 Task: Read a file named "log.txt" and summarize the number of log entries for each type of error.
Action: Mouse moved to (302, 321)
Screenshot: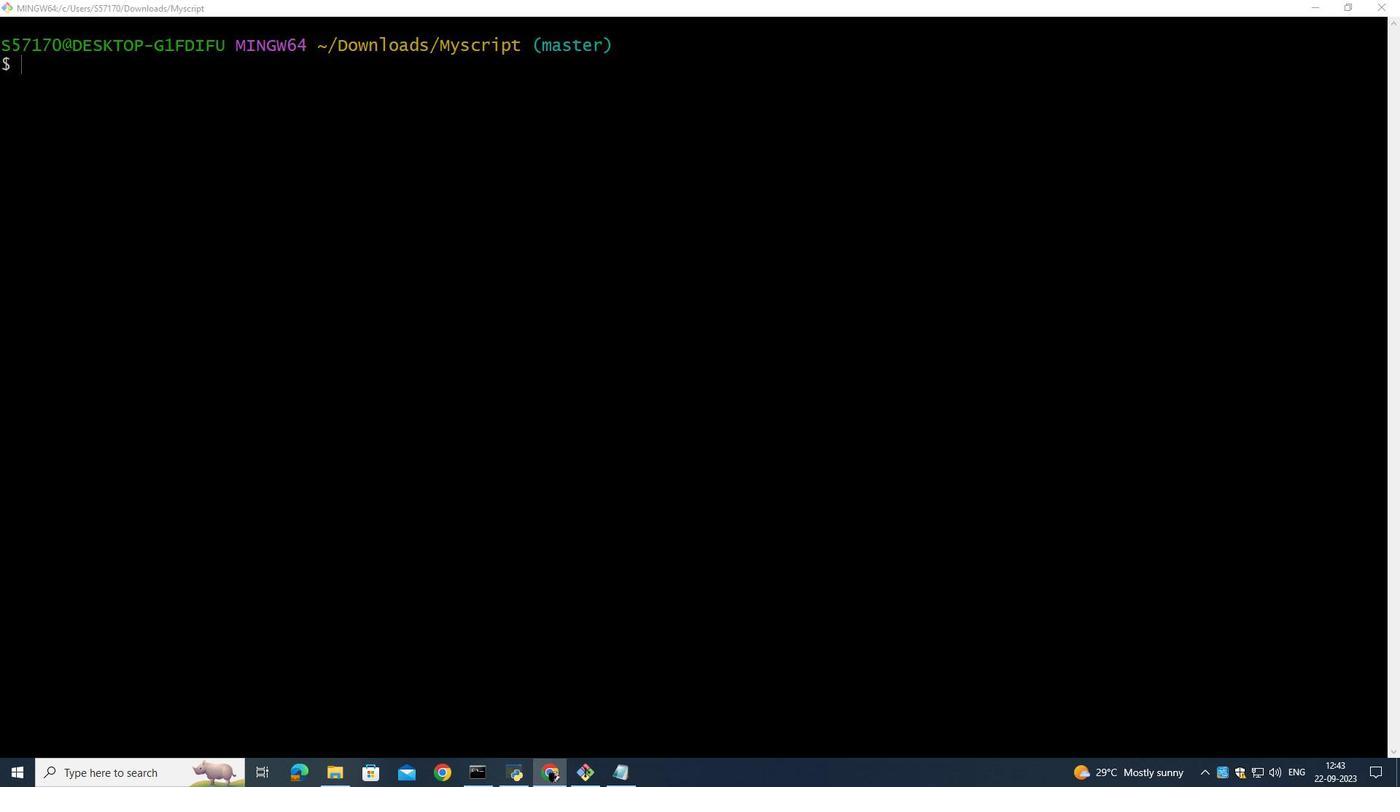
Action: Mouse pressed left at (302, 321)
Screenshot: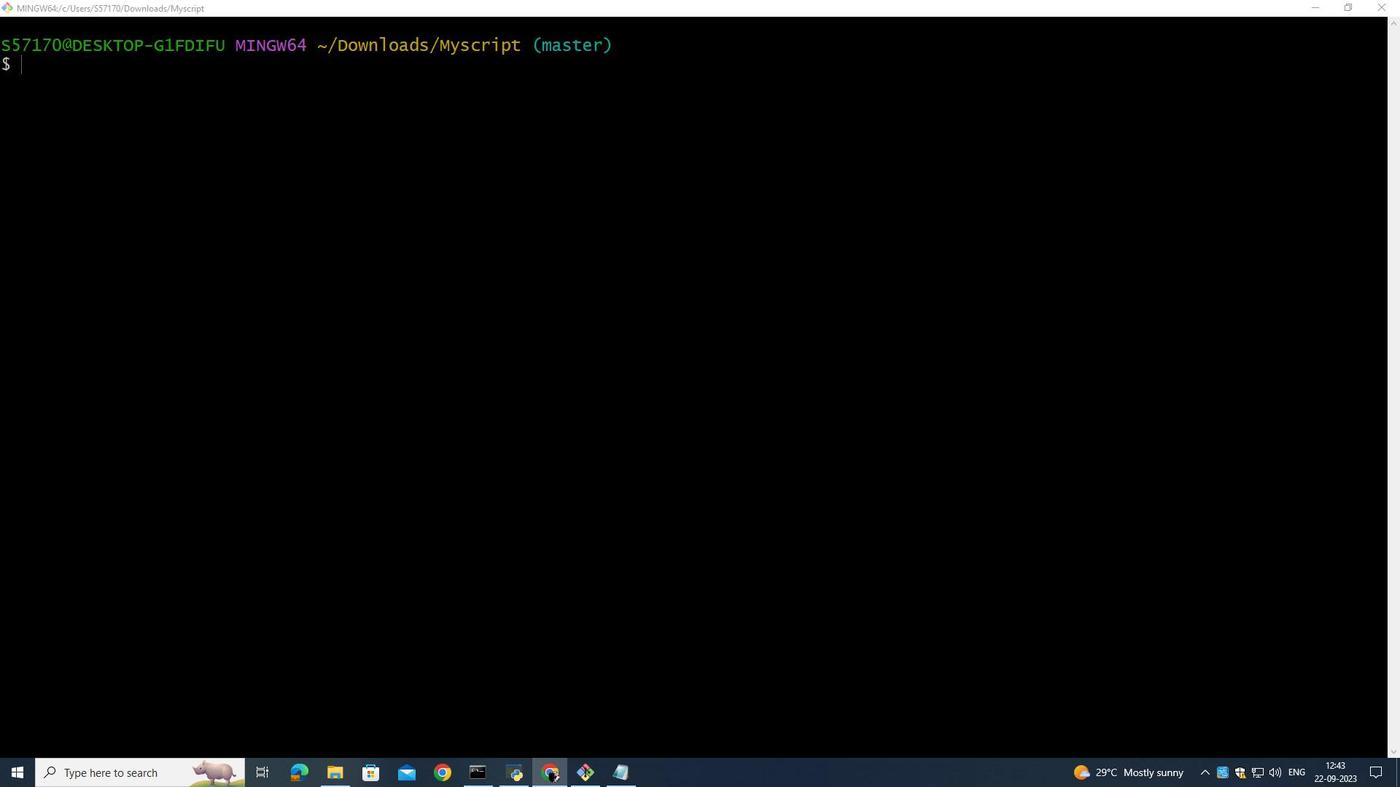 
Action: Mouse moved to (70, 207)
Screenshot: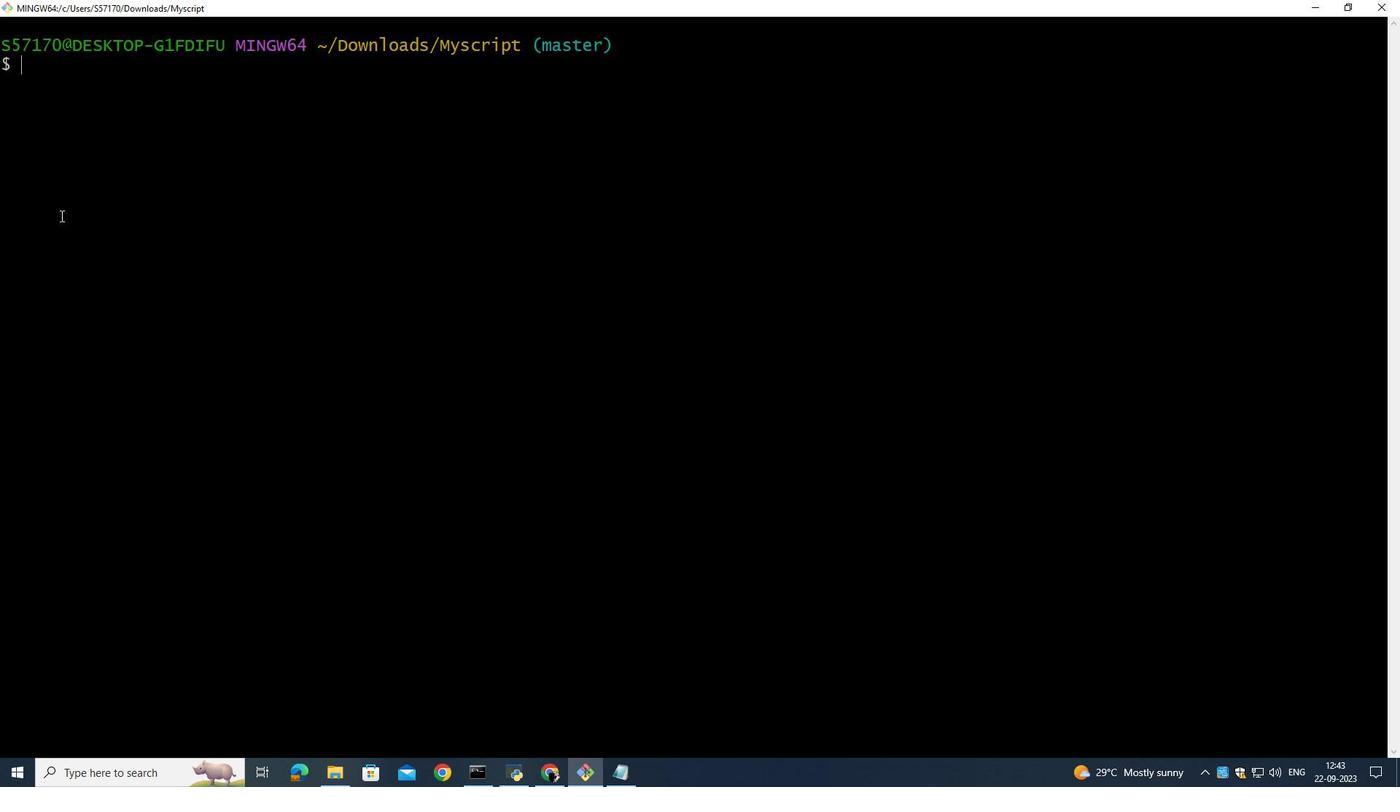 
Action: Mouse pressed left at (70, 207)
Screenshot: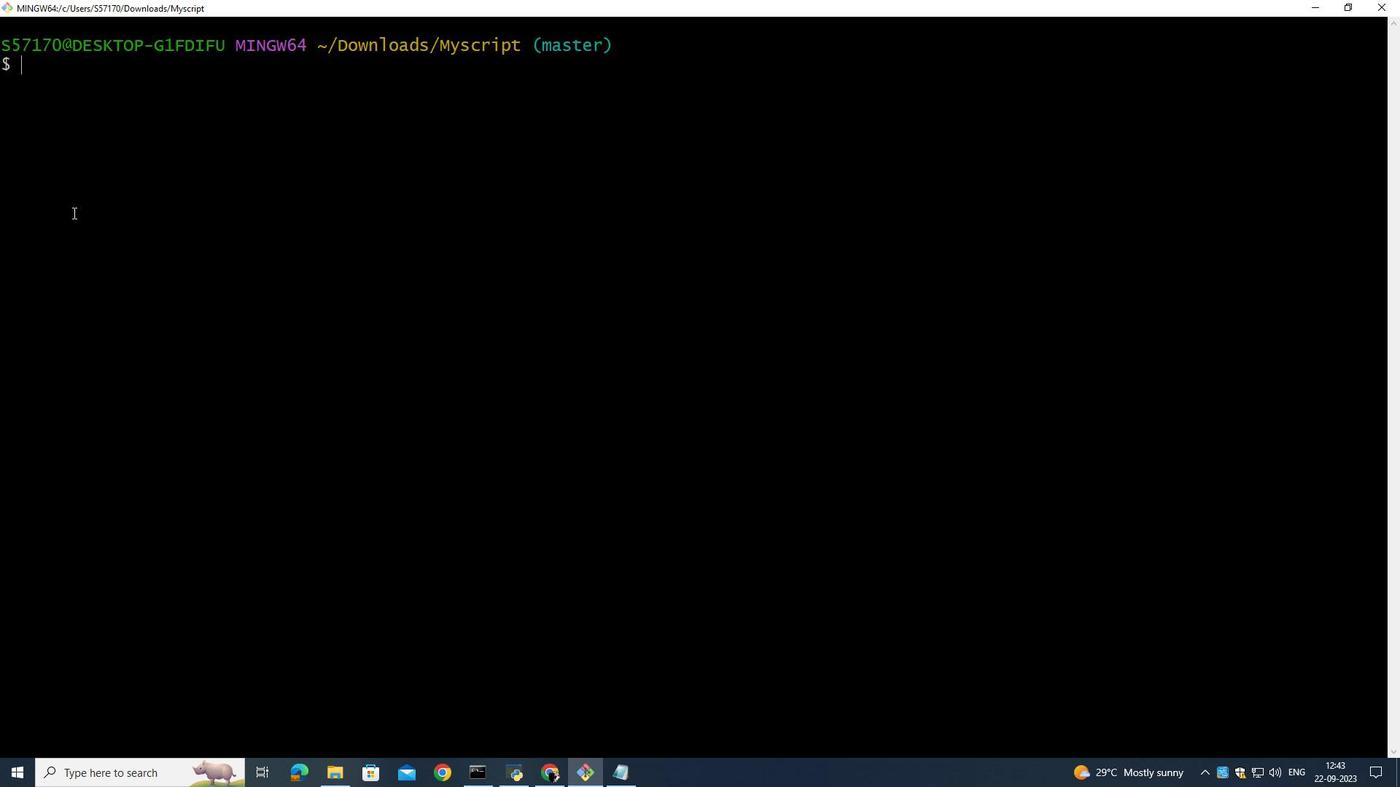 
Action: Mouse moved to (72, 207)
Screenshot: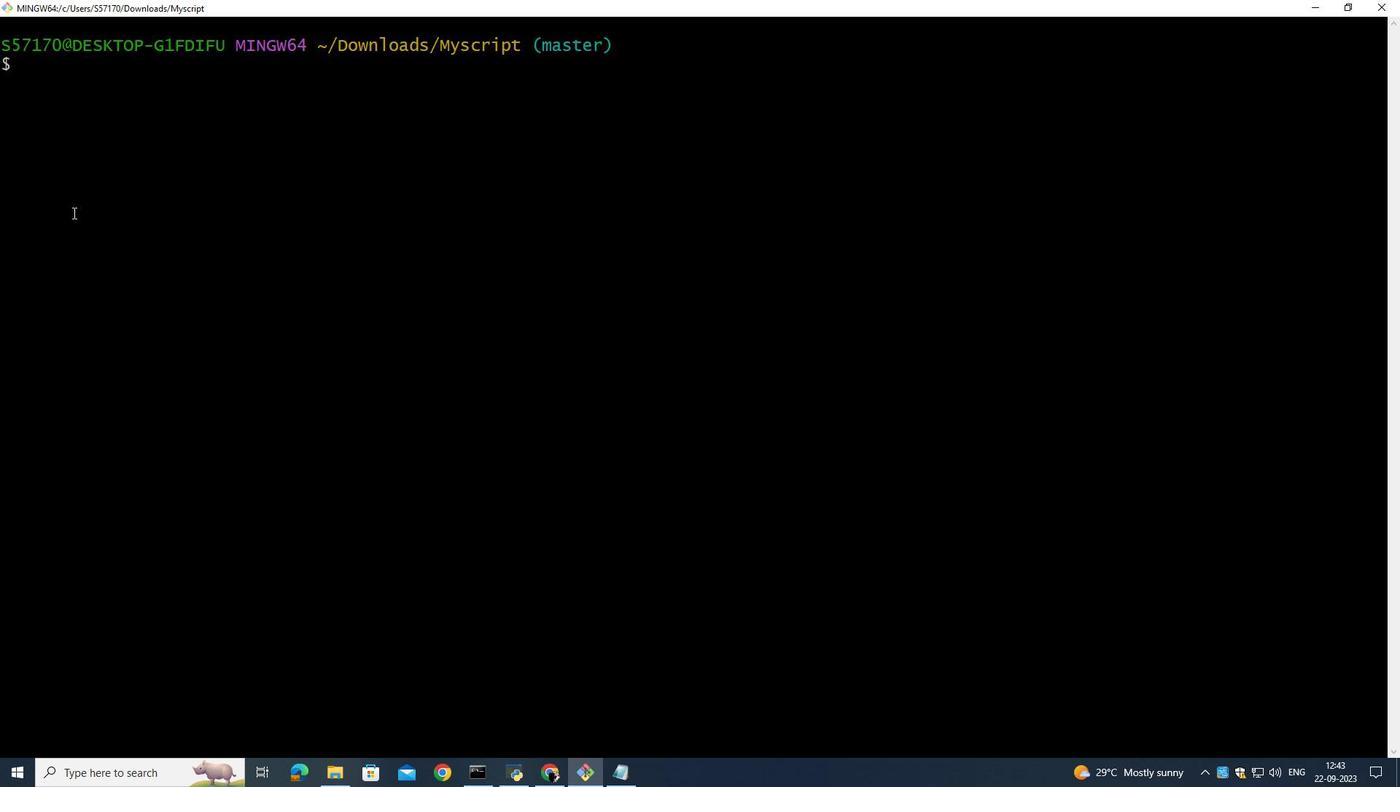 
Action: Key pressed ls<Key.enter>touch<Key.space>l<Key.backspace>l<Key.backspace>script.sh<Key.enter>ls<Key.enter>vis<Key.space><Key.backspace><Key.backspace><Key.space>script.sh<Key.enter>i<Key.shift>#<Key.shift>!/bin/bash<Key.enter><Key.enter><Key.shift><Key.shift><Key.shift><Key.shift><Key.shift><Key.shift><Key.shift><Key.shift><Key.shift><Key.shift><Key.shift><Key.shift><Key.shift><Key.shift>#<Key.caps_lock>C<Key.caps_lock>heck<Key.space>if<Key.space>the<Key.space>file<Key.space>exists<Key.enter><Key.backspace>if<Key.space>[<Key.space><Key.shift>!<Key.space>-f<Key.space><Key.shift_r>:<Key.backspace><Key.shift_r>"log.txt<Key.shift_r>"<Key.space>]<Key.space><Key.backspace>;<Key.space>then<Key.enter>echo<Key.space><Key.shift_r>"<Key.caps_lock>E<Key.caps_lock>rror<Key.shift_r>:<Key.space>'log.txt'<Key.space>file<Key.space>not<Key.space>found.<Key.shift_r>"<Key.enter>exit<Key.space>1<Key.enter>fi<Key.enter><Key.enter>
Screenshot: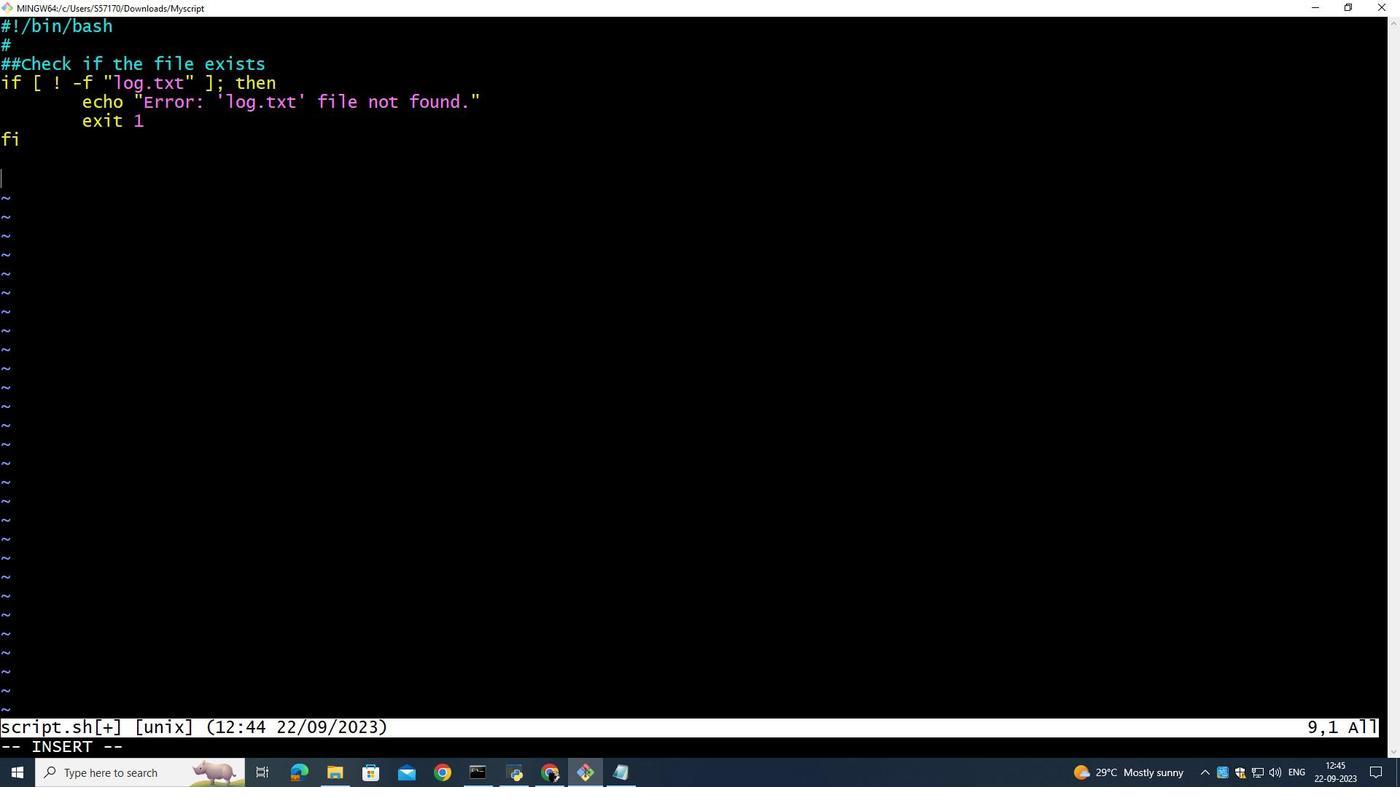 
Action: Mouse moved to (307, 280)
Screenshot: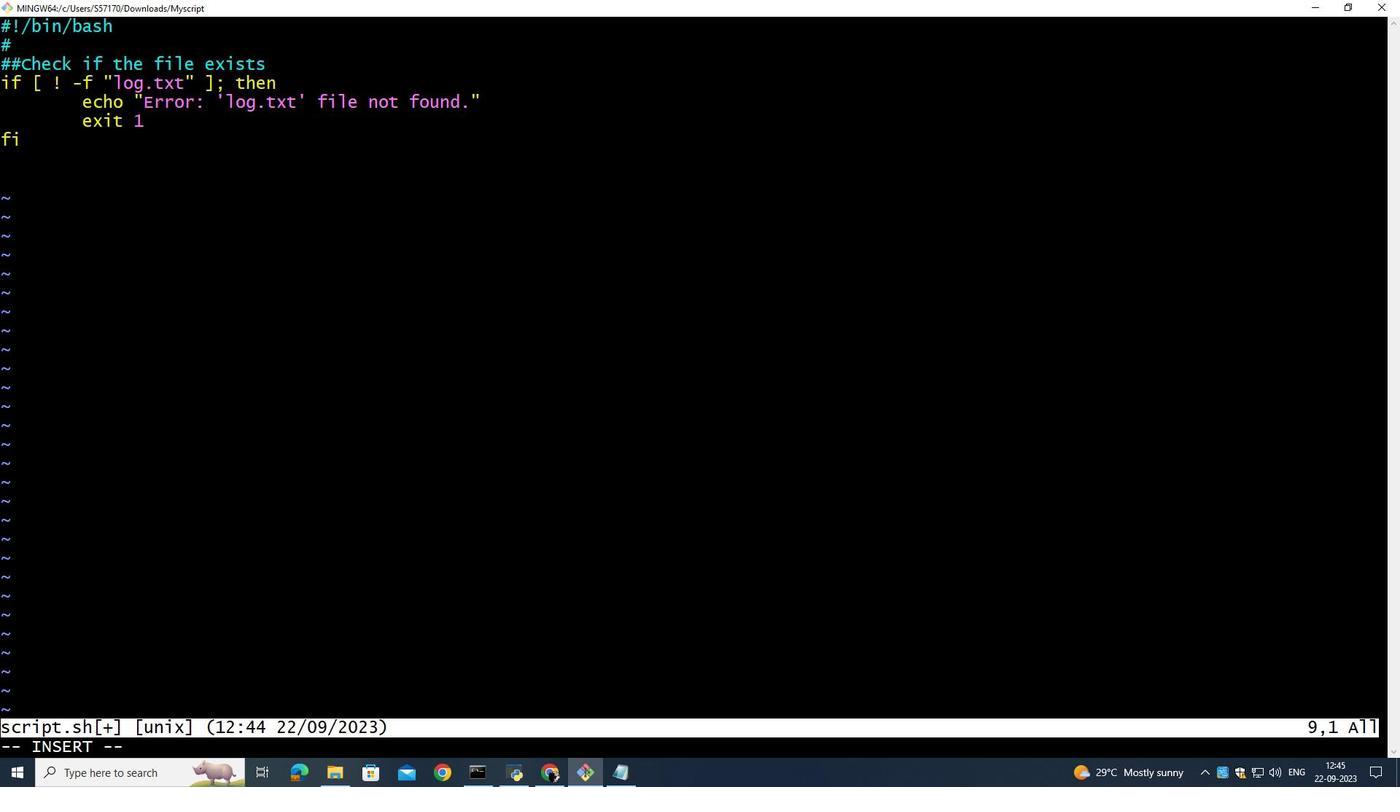 
Action: Mouse scrolled (307, 280) with delta (0, 0)
Screenshot: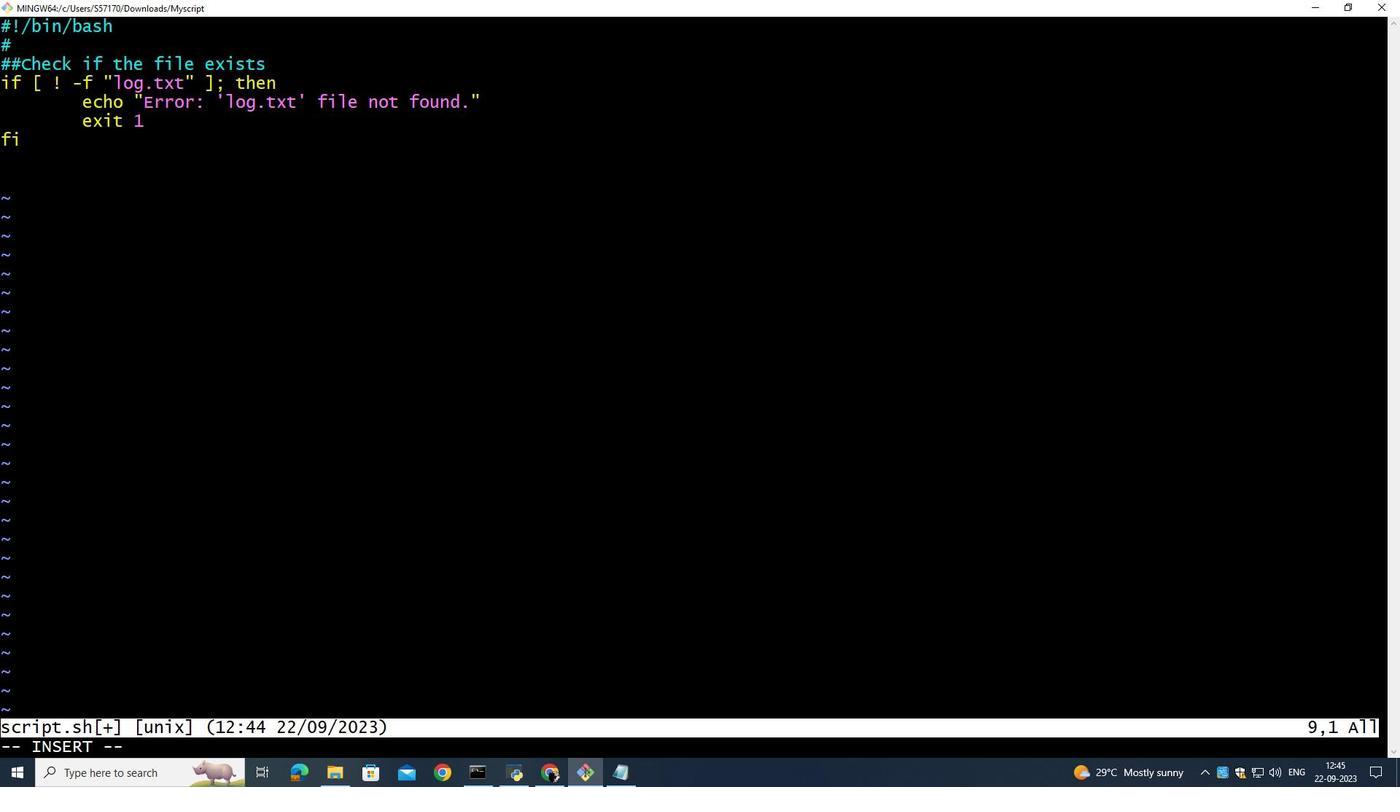 
Action: Mouse scrolled (307, 280) with delta (0, 0)
Screenshot: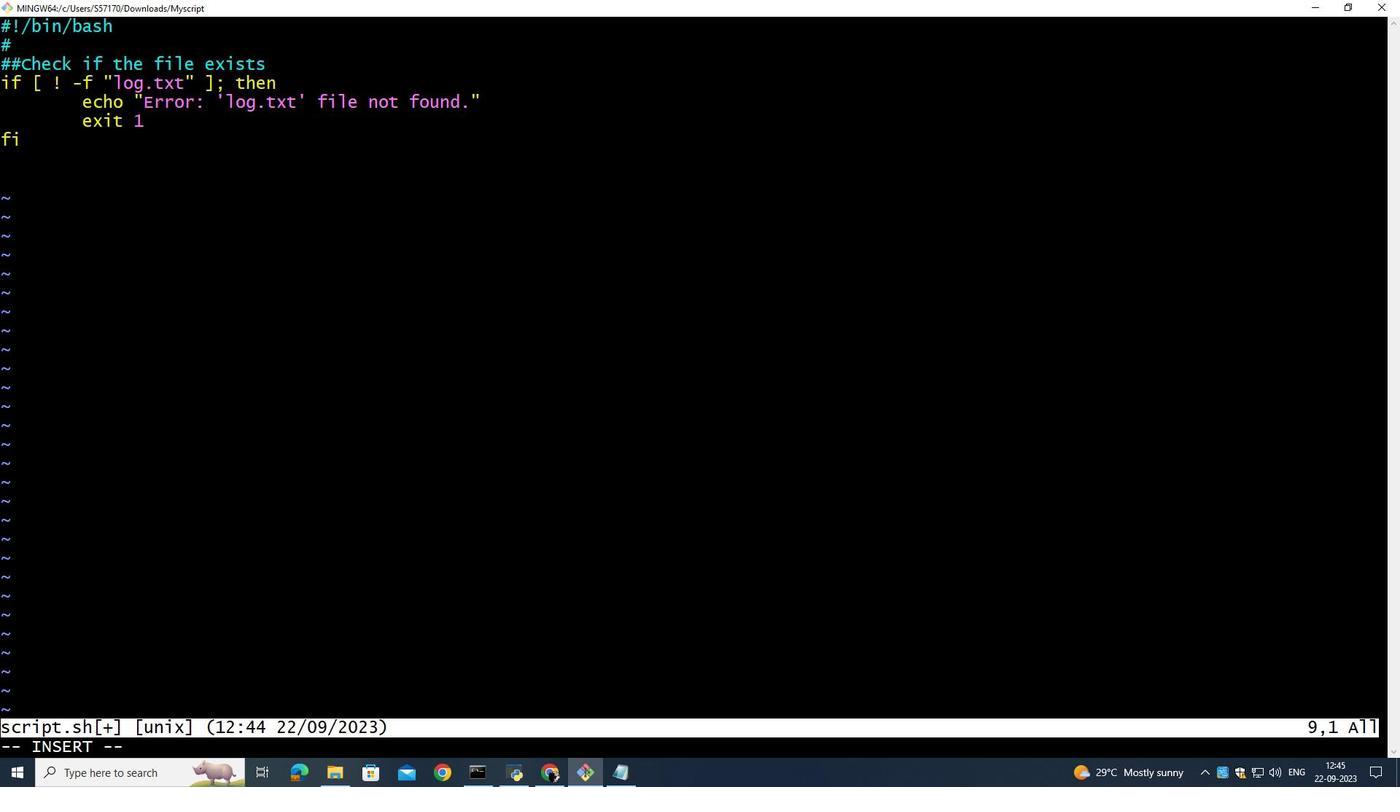 
Action: Mouse moved to (307, 280)
Screenshot: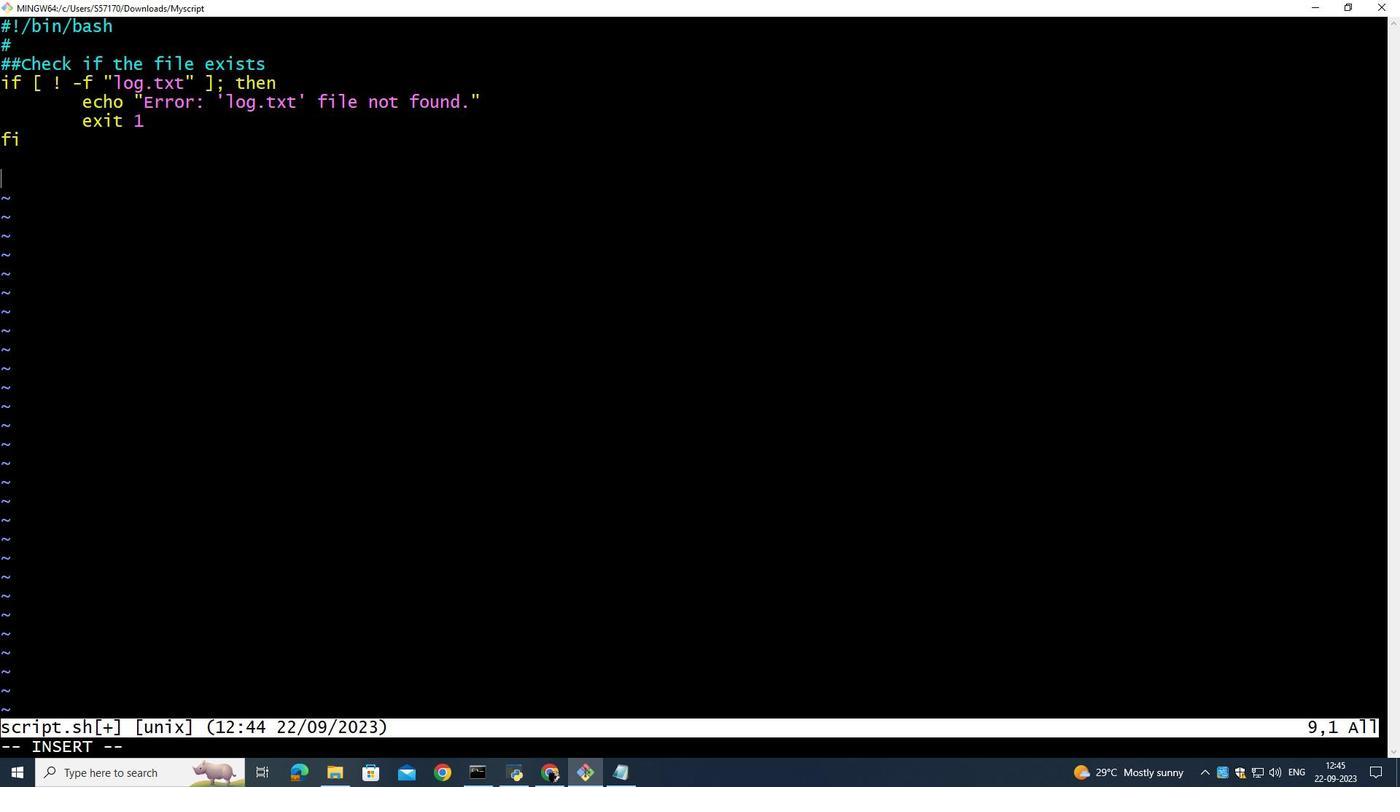 
Action: Mouse scrolled (307, 280) with delta (0, 0)
Screenshot: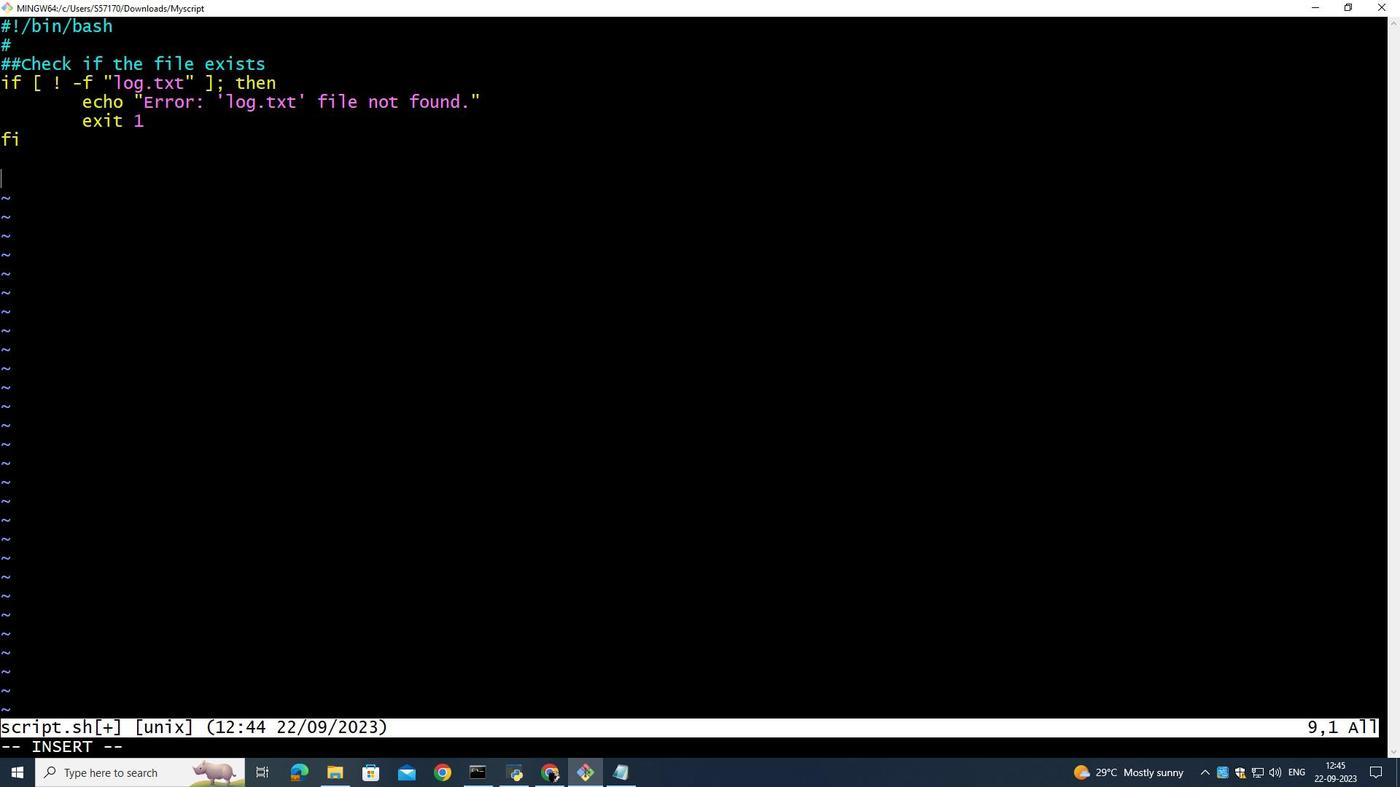 
Action: Mouse moved to (67, 210)
Screenshot: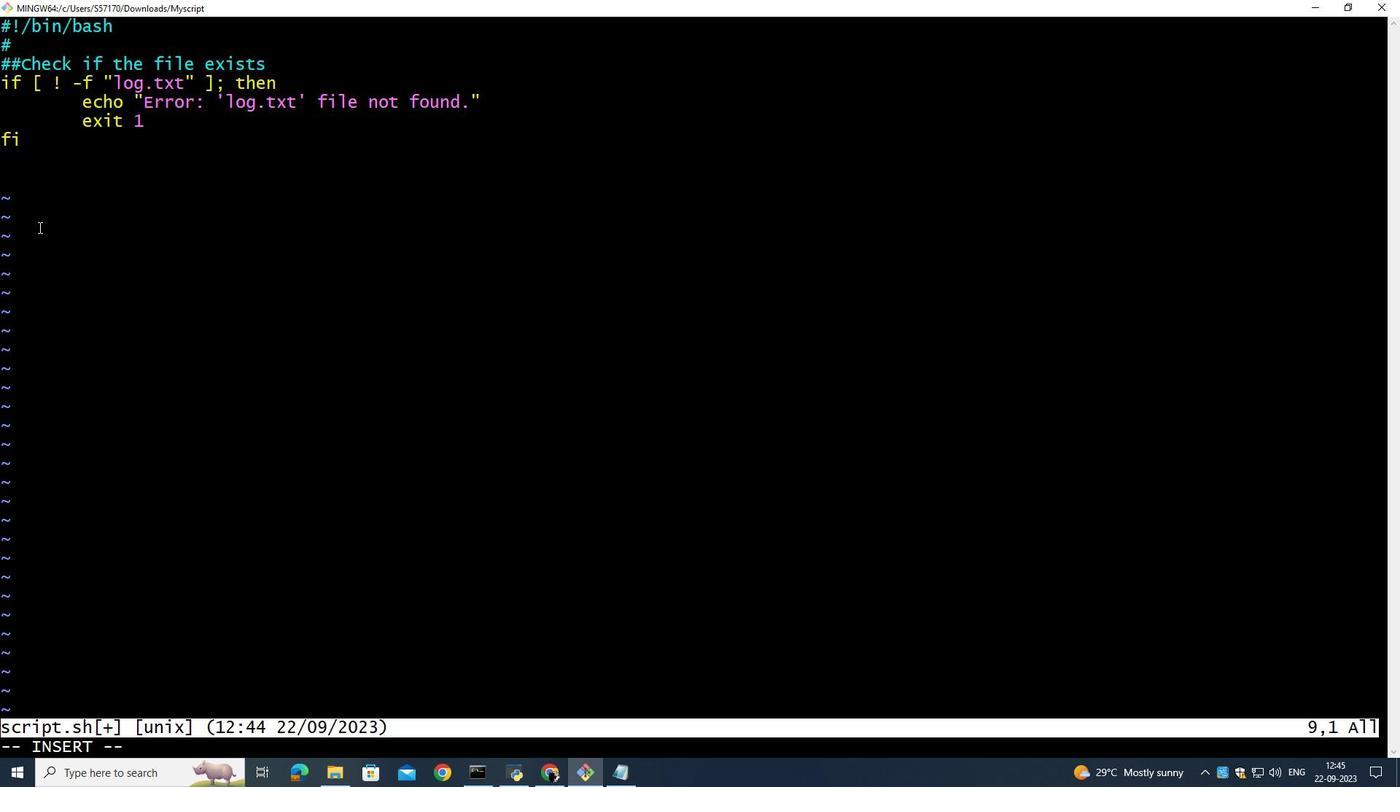 
Action: Key pressed <Key.shift><Key.shift><Key.shift><Key.shift><Key.shift><Key.shift>$<Key.backspace><Key.shift>#<Key.caps_lock>R<Key.caps_lock>ead<Key.space>the<Key.space>file<Key.space>and<Key.space>summarize<Key.space>errors<Key.enter><Key.backspace>while<Key.space><Key.caps_lock>IFS<Key.space><Key.caps_lock><Key.caps_lock>=<Key.backspace><Key.backspace>=<Key.space>READ<Key.space><Key.backspace><Key.backspace><Key.backspace><Key.backspace><Key.caps_lock><Key.backspace>red<Key.backspace>ad<Key.space>-r<Key.space>line;<Key.space>do\<Key.backspace><Key.enter>if<Key.space>[[<Key.space><Key.shift><Key.shift><Key.shift><Key.shift><Key.shift><Key.shift><Key.shift>$line<Key.space>==<Key.space><Key.shift_r><Key.shift_r><Key.shift_r><Key.shift_r><Key.shift_r><Key.shift_r><Key.shift_r><Key.shift_r><Key.shift_r><Key.shift_r><Key.shift_r><Key.shift_r><Key.shift_r><Key.shift_r><Key.shift_r><Key.shift_r><Key.shift_r><Key.shift_r><Key.shift_r><Key.shift_r><Key.shift_r><Key.shift_r><Key.shift_r><Key.shift_r><Key.shift_r><Key.shift_r><Key.shift_r><Key.shift_r><Key.shift_r><Key.shift_r>*<Key.shift_r>"<Key.caps_lock>ERROR<Key.shift_r>"<Key.shift_r><Key.shift_r><Key.shift_r><Key.shift_r><Key.shift_r><Key.shift_r><Key.shift_r><Key.shift_r><Key.shift_r><Key.shift_r><Key.shift_r>*<Key.space>]]'<Key.backspace>;<Key.space>THEN<Key.backspace><Key.backspace><Key.backspace><Key.backspace><Key.caps_lock>then<Key.enter>error<Key.shift_r>_type=<Key.shift><Key.shift><Key.shift><Key.shift><Key.shift><Key.shift><Key.shift>$<Key.shift_r>(echo<Key.space><Key.shift_r>"<Key.shift><Key.shift><Key.shift><Key.shift><Key.shift><Key.shift>$line<Key.shift_r>"<Key.space><Key.shift_r>}<Key.backspace><Key.shift_r>|<Key.space>ae<Key.backspace>wk<Key.space>-<Key.caps_lock>F<Key.space>'<Key.caps_lock>er<Key.backspace><Key.backspace><Key.caps_lock>ERROR<Key.shift_r>:<Key.space>'<Key.space>'<Key.shift_r><Key.shift_r><Key.shift_r><Key.shift_r><Key.shift_r><Key.shift_r><Key.shift_r><Key.shift_r><Key.shift_r><Key.shift_r>{PRINT<Key.space><Key.shift><Key.shift><Key.shift>$2<Key.left><Key.left><Key.left><Key.left><Key.right><Key.backspace><Key.backspace><Key.backspace><Key.backspace><Key.backspace><Key.caps_lock>print<Key.right><Key.right><Key.right><Key.shift_r>}'<Key.shift_r><Key.shift_r><Key.shift_r><Key.shift_r><Key.shift_r><Key.shift_r><Key.shift_r><Key.shift_r>)<Key.enter>errors<Key.shift_r><Key.shift_r><Key.shift_r><Key.shift_r><Key.shift_r><Key.shift_r><Key.shift_r><Key.shift_r><Key.shift_r><Key.shift_r><Key.shift_r><Key.shift_r><Key.shift_r><Key.shift_r><Key.shift_r><Key.shift_r><Key.shift_r>{<Key.backspace>[<Key.shift_r>"<Key.shift><Key.shift><Key.shift><Key.shift>$error<Key.shift_r>_type<Key.shift_r>"]=<Key.shift><Key.shift><Key.shift><Key.shift><Key.shift><Key.shift><Key.shift><Key.shift><Key.shift><Key.shift><Key.shift><Key.shift><Key.shift><Key.shift><Key.shift><Key.shift>$<Key.shift_r>((errors[<Key.shift_r>"<Key.shift><Key.shift><Key.shift><Key.shift><Key.shift>$error<Key.shift_r>_type<Key.shift_r>"]<Key.space><Key.shift_r><Key.shift_r><Key.shift_r><Key.shift_r><Key.shift_r><Key.shift_r><Key.shift_r><Key.shift_r><Key.shift_r><Key.shift_r><Key.shift_r><Key.shift_r>+1<Key.shift_r>))<Key.left><Key.left><Key.left><Key.space><Key.right><Key.right><Key.right><Key.enter>fi<Key.enter>done<Key.space><Key.shift_r><<Key.space><Key.shift_r>"log.txt<Key.shift_r>"<Key.enter><Key.enter><Key.shift>#<Key.caps_lock>D<Key.caps_lock>isplay<Key.space>the<Key.space>summary<Key.enter>e<Key.backspace><Key.backspace><Key.enter>echo<Key.space><Key.shift_r>"<Key.caps_lock>S<Key.caps_lock>ummary<Key.space>of<Key.space>errors<Key.shift_r><Key.shift_r><Key.shift_r><Key.shift_r><Key.shift_r>:<Key.shift_r>"<Key.enter>for<Key.space>error<Key.shift_r>_type<Key.space>in<Key.space><Key.shift_r>"<Key.shift><Key.shift><Key.shift><Key.shift><Key.shift><Key.shift><Key.shift><Key.shift><Key.shift><Key.shift>$<Key.shift_r>{<Key.shift><Key.shift><Key.shift><Key.shift><Key.shift><Key.shift><Key.shift><Key.shift><Key.shift><Key.shift><Key.shift><Key.shift><Key.shift><Key.shift><Key.shift><Key.shift><Key.shift><Key.shift>!errors[<Key.shift><Key.shift>@]<Key.shift_r>}<Key.shift_r>";<Key.space>do<Key.enter>echo<Key.space><Key.shift_r>"type<Key.shift_r>:<Key.space><Key.shift><Key.shift><Key.shift><Key.shift><Key.shift><Key.shift><Key.shift>$error<Key.shift_r>_type<Key.space>-count<Key.shift_r>:<Key.space><Key.shift><Key.shift><Key.shift><Key.shift><Key.shift><Key.shift><Key.shift>$<Key.shift><Key.shift><Key.shift_r>{errors[<Key.shift><Key.shift><Key.shift><Key.shift><Key.shift><Key.shift><Key.shift><Key.shift><Key.shift><Key.shift><Key.shift><Key.shift>$error<Key.shift_r>_type]<Key.shift_r><Key.shift_r><Key.shift_r><Key.shift_r><Key.shift_r><Key.shift_r><Key.shift_r><Key.shift_r>}<Key.shift_r>"<Key.enter>done<Key.esc><Key.shift_r><Key.shift_r><Key.shift_r><Key.shift_r><Key.shift_r><Key.shift_r><Key.shift_r><Key.shift_r><Key.shift_r><Key.shift_r><Key.shift_r><Key.shift_r>:wq<Key.shift>!<Key.enter><Key.up><Key.left><Key.left><Key.left><Key.left><Key.left><Key.left><Key.left><Key.left><Key.left><Key.left><Key.right><Key.backspace><Key.backspace><Key.backspace>cat<Key.space><Key.enter>./script.sh<Key.enter>clear<Key.enter>touch<Key.space>log.txt<Key.enter><Key.up><Key.up><Key.up><Key.enter>
Screenshot: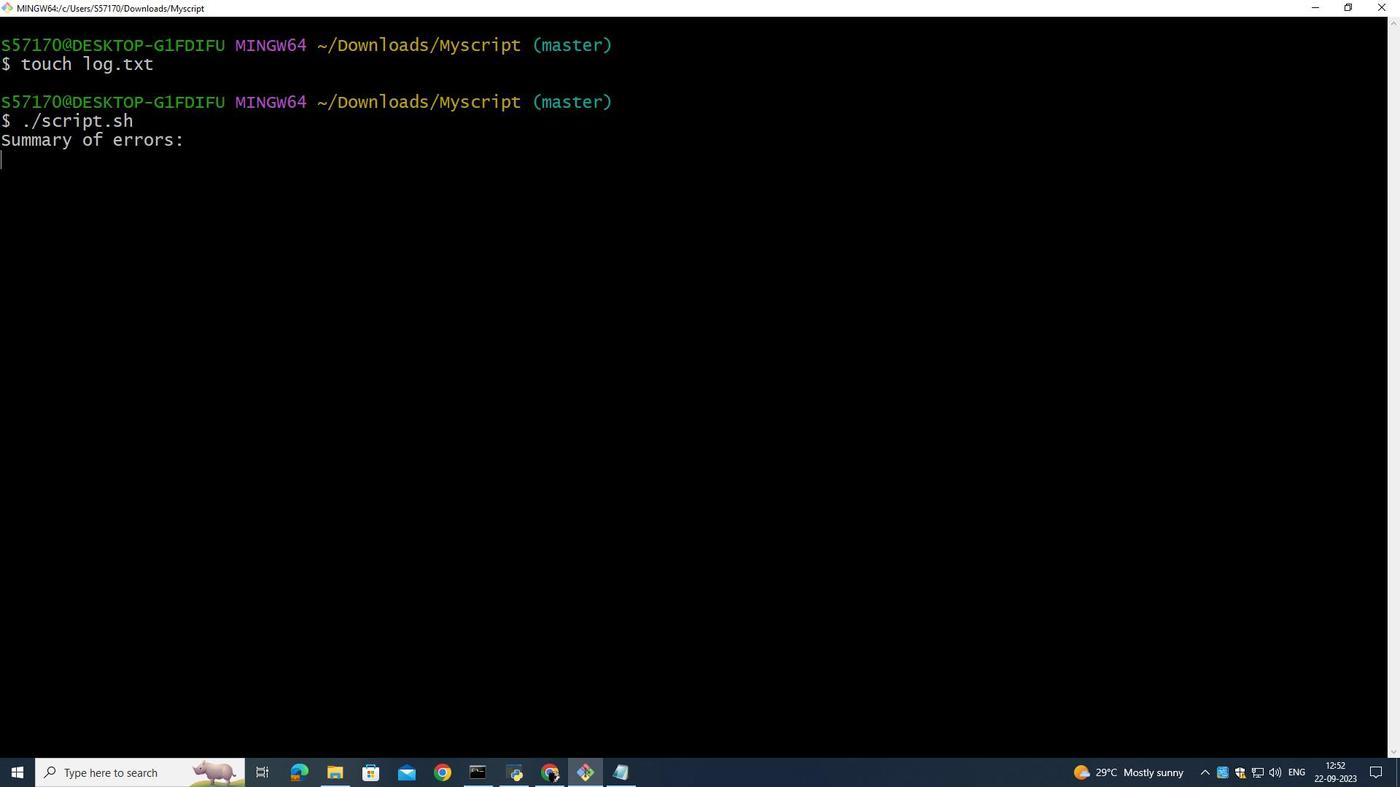 
Action: Mouse moved to (66, 209)
Screenshot: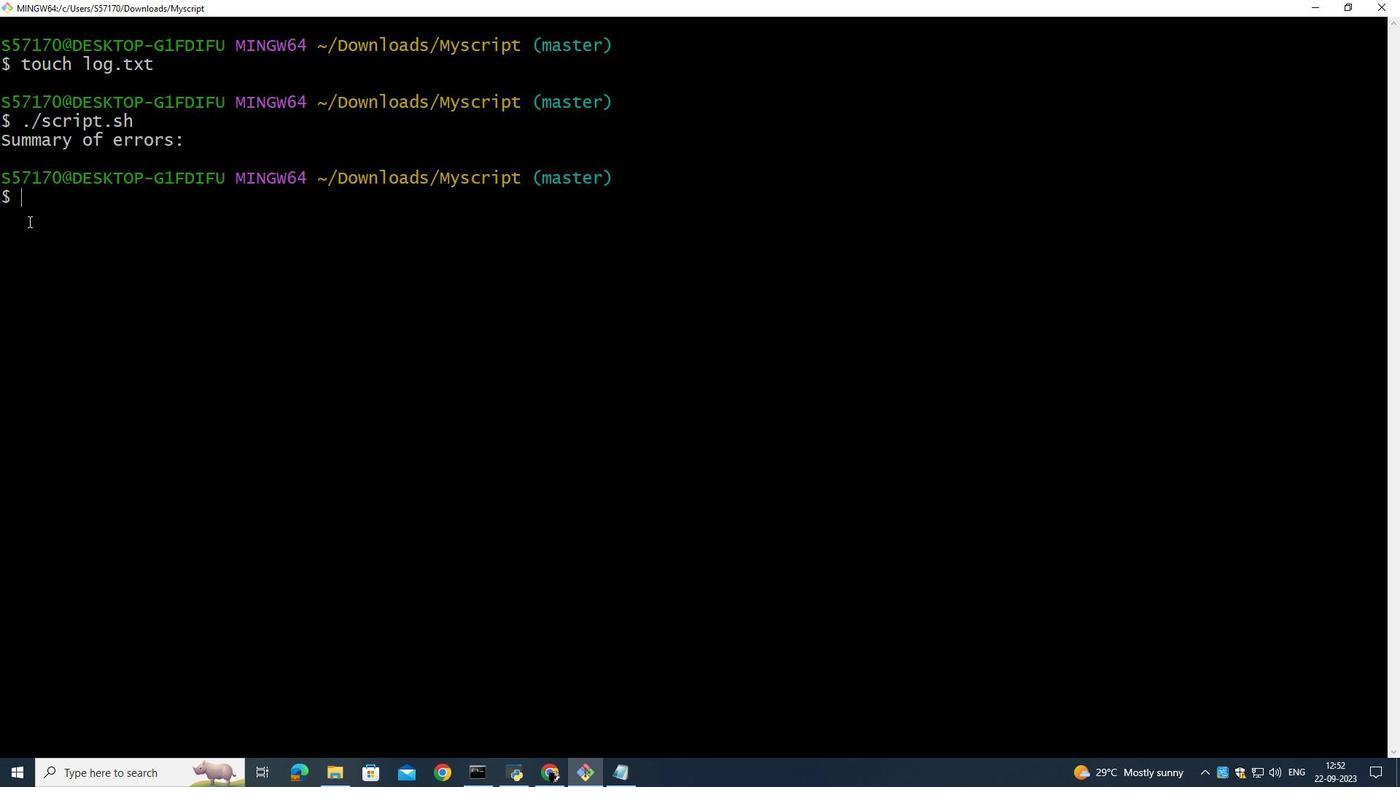 
Action: Key pressed cat<Key.space>script.sh<Key.enter>
Screenshot: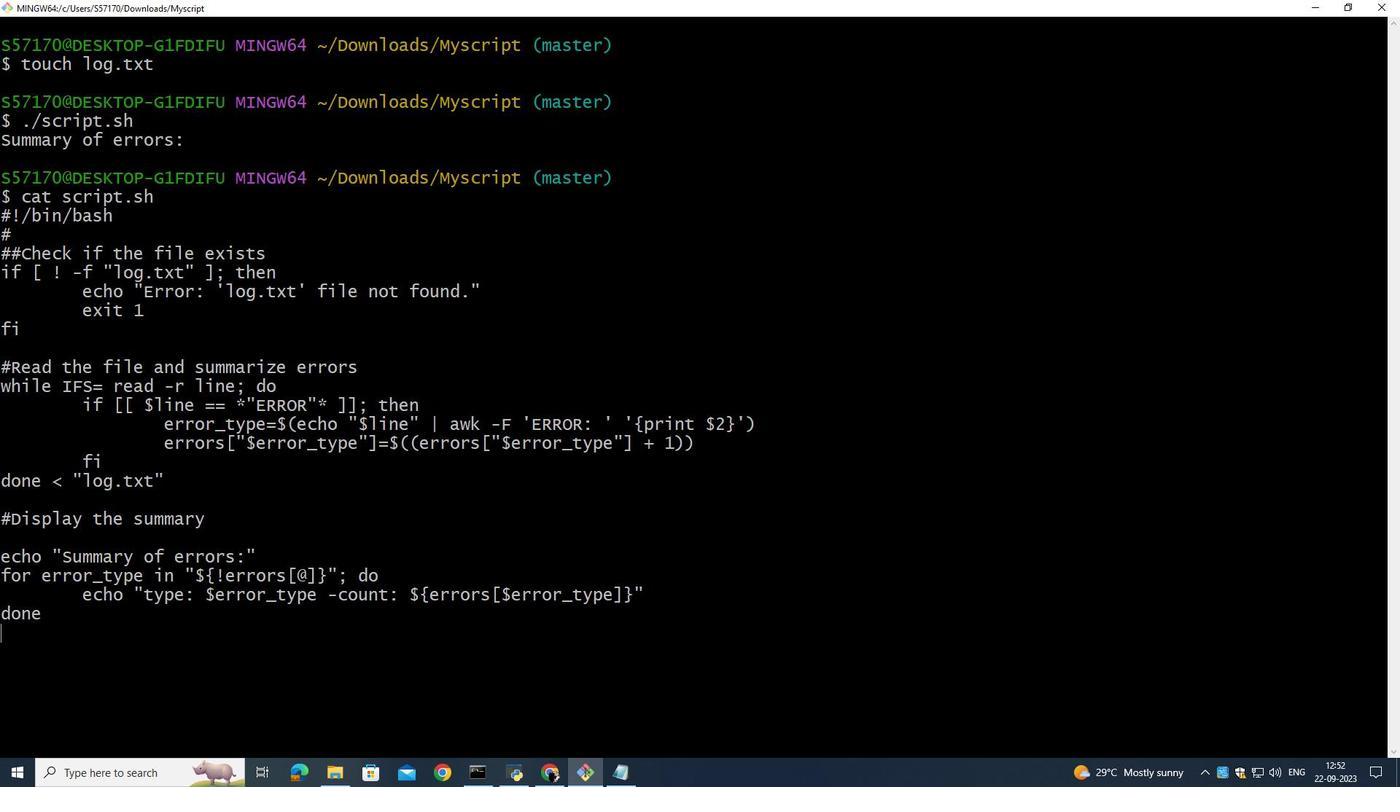 
Action: Mouse moved to (285, 269)
Screenshot: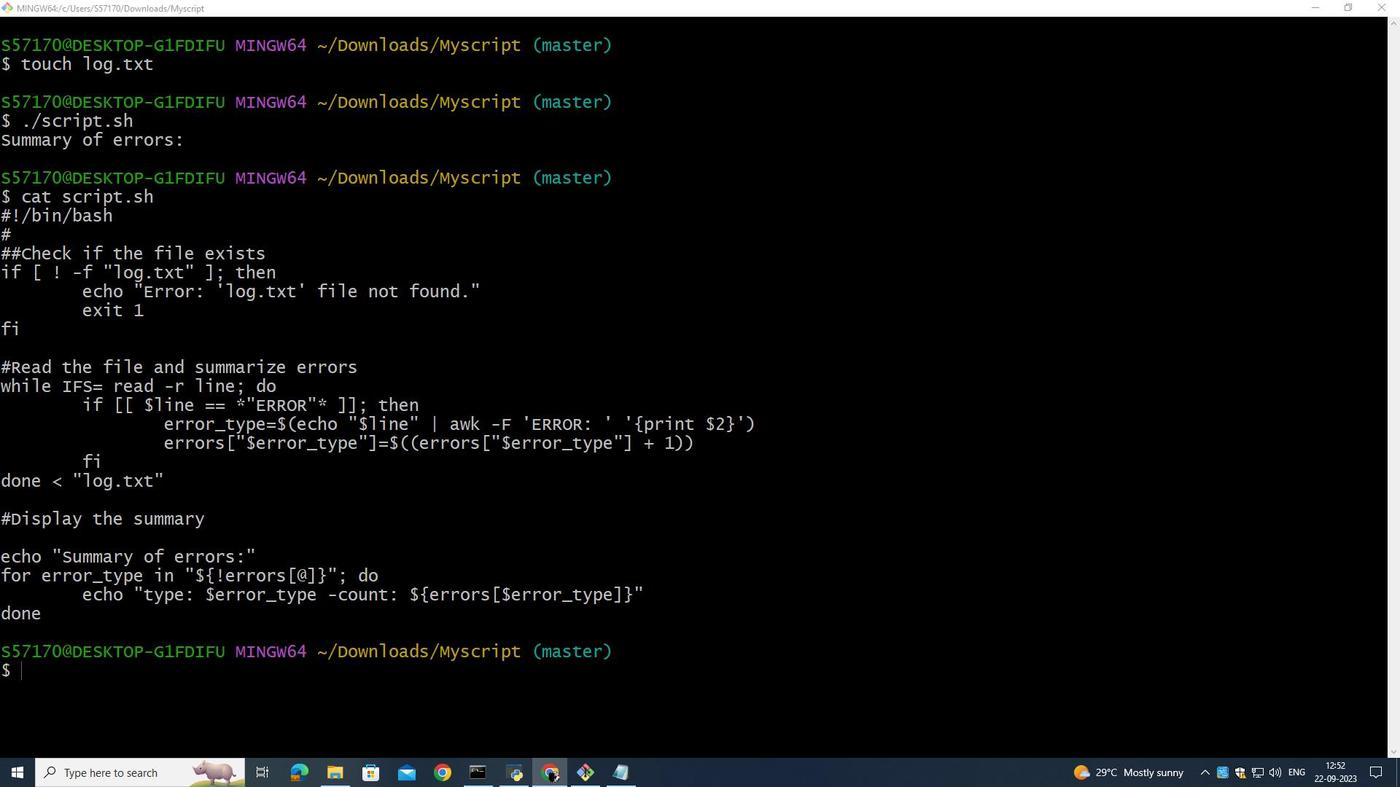 
Action: Mouse pressed left at (285, 269)
Screenshot: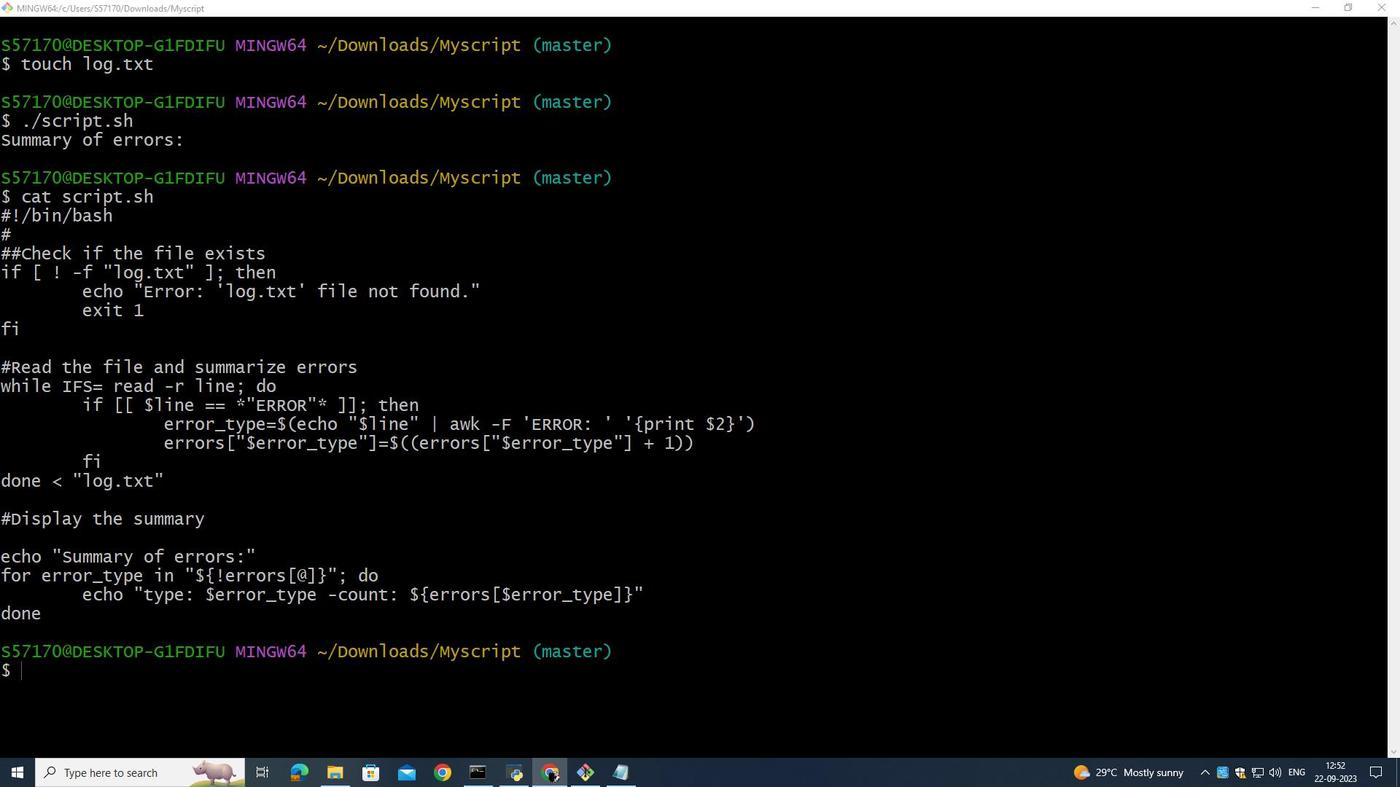 
Action: Mouse moved to (301, 320)
Screenshot: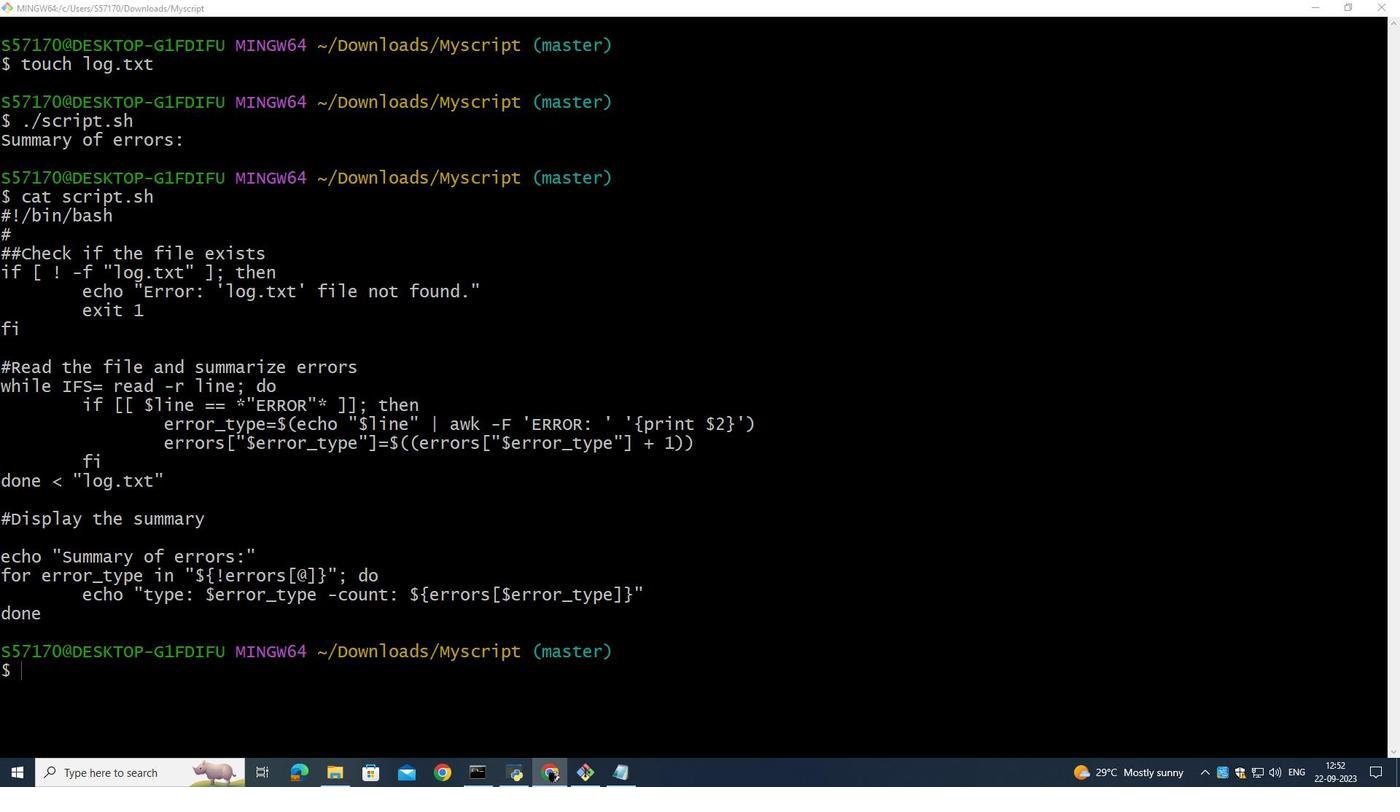 
